 Task: Create Card Compliance Audit Preparation in Board Customer Feedback Management Software to Workspace Event Planning and Coordination. Create Card Business Travel Review in Board Product User Testing and Feedback to Workspace Event Planning and Coordination. Create Card Compliance Audit Execution in Board Market Analysis for Mergers and Acquisitions to Workspace Event Planning and Coordination
Action: Mouse moved to (242, 196)
Screenshot: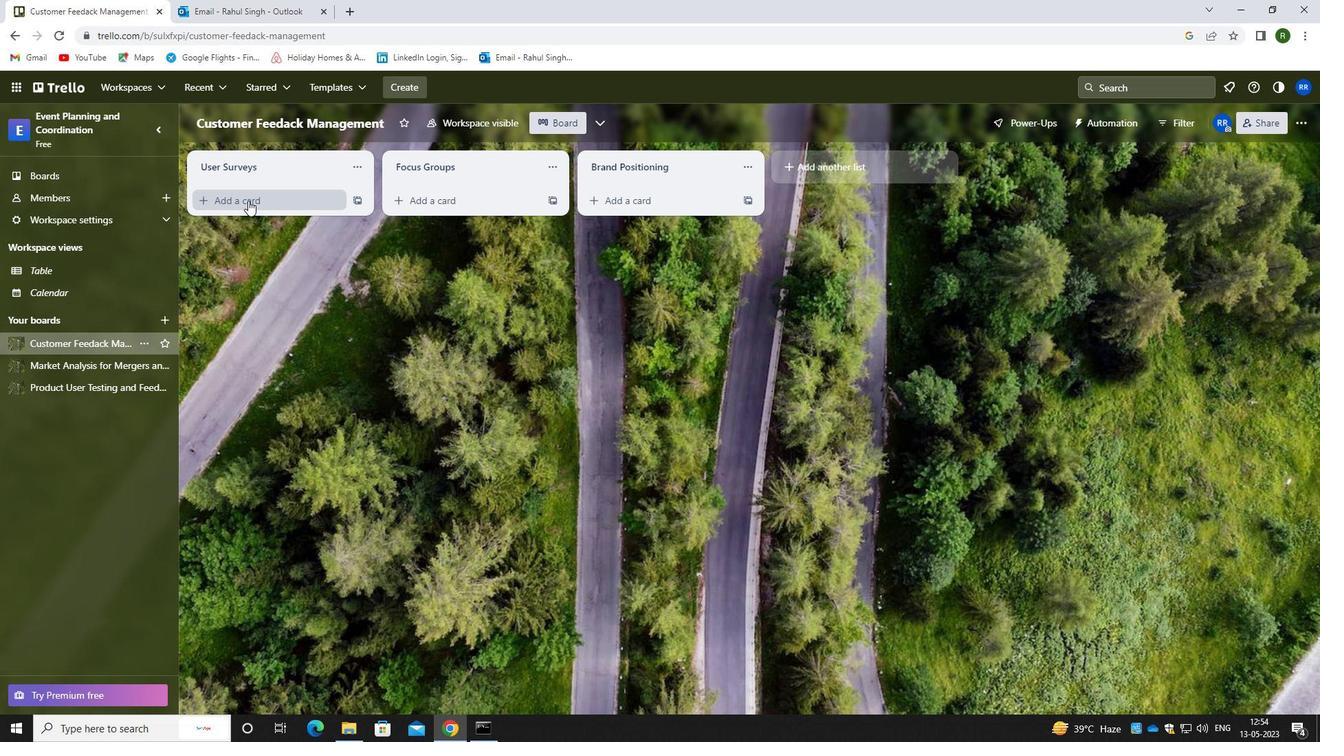 
Action: Mouse pressed left at (242, 196)
Screenshot: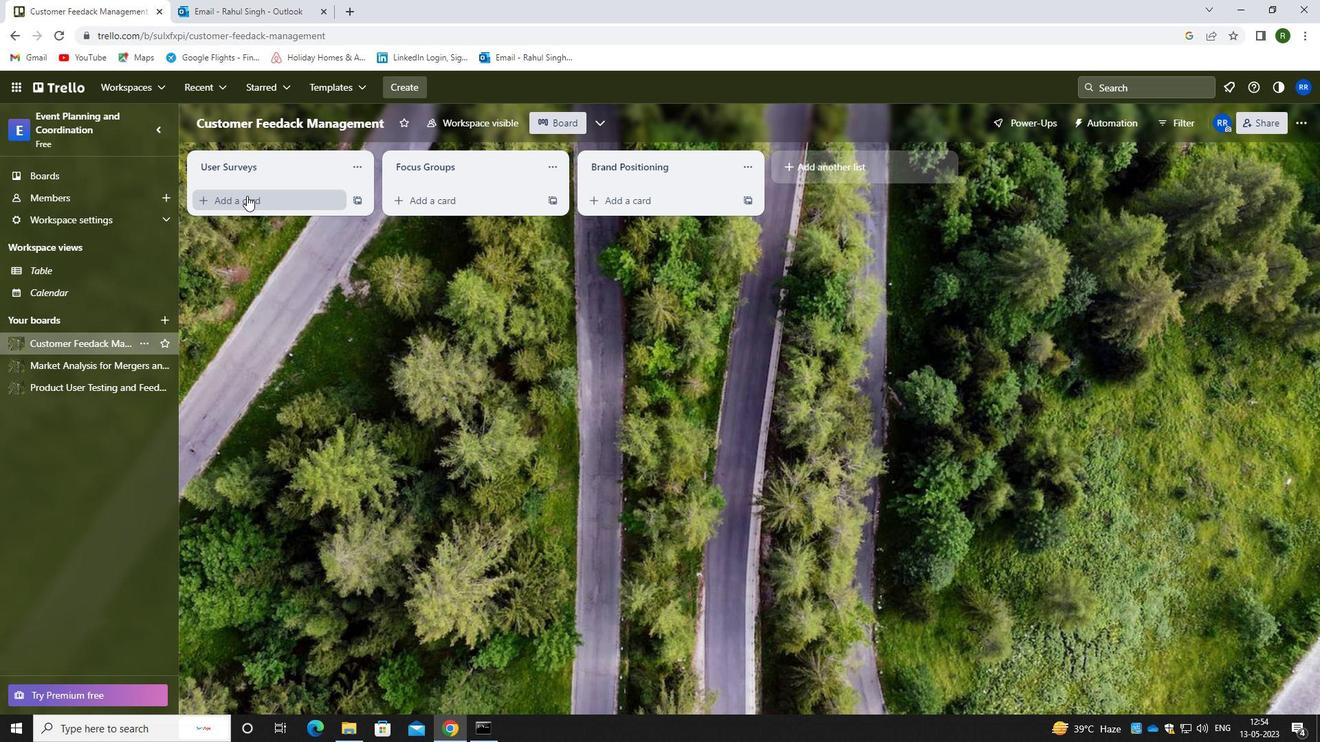
Action: Mouse moved to (253, 194)
Screenshot: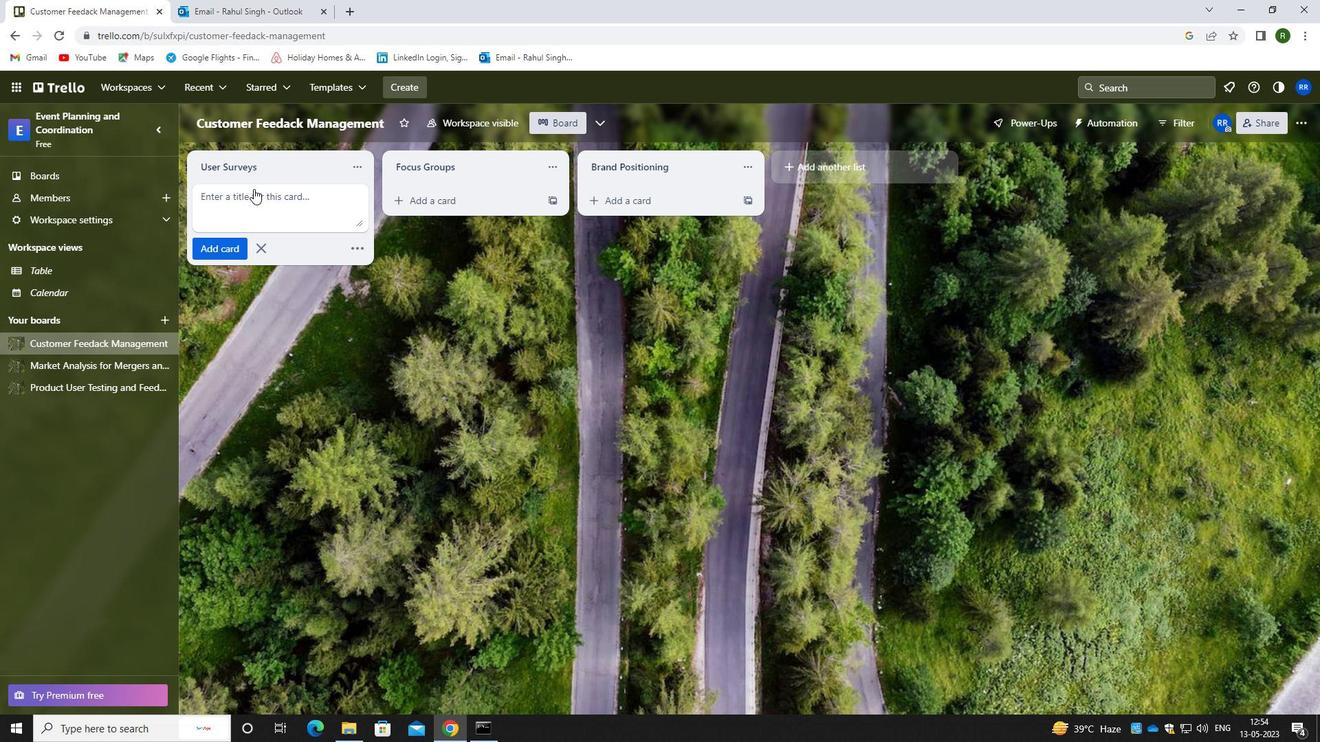 
Action: Key pressed <Key.caps_lock>c<Key.caps_lock>Ompliance<Key.space><Key.caps_lock>a<Key.caps_lock>udit<Key.space><Key.caps_lock>p<Key.caps_lock>reparation
Screenshot: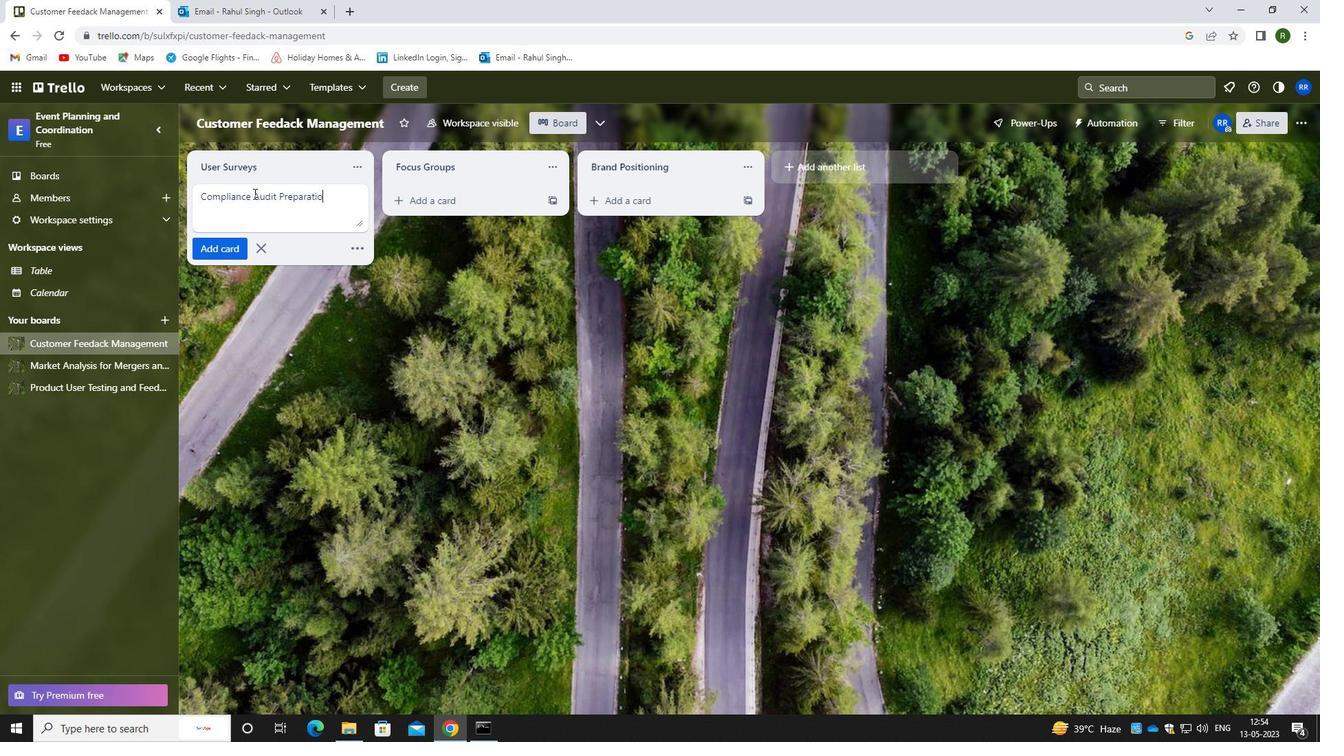 
Action: Mouse moved to (214, 253)
Screenshot: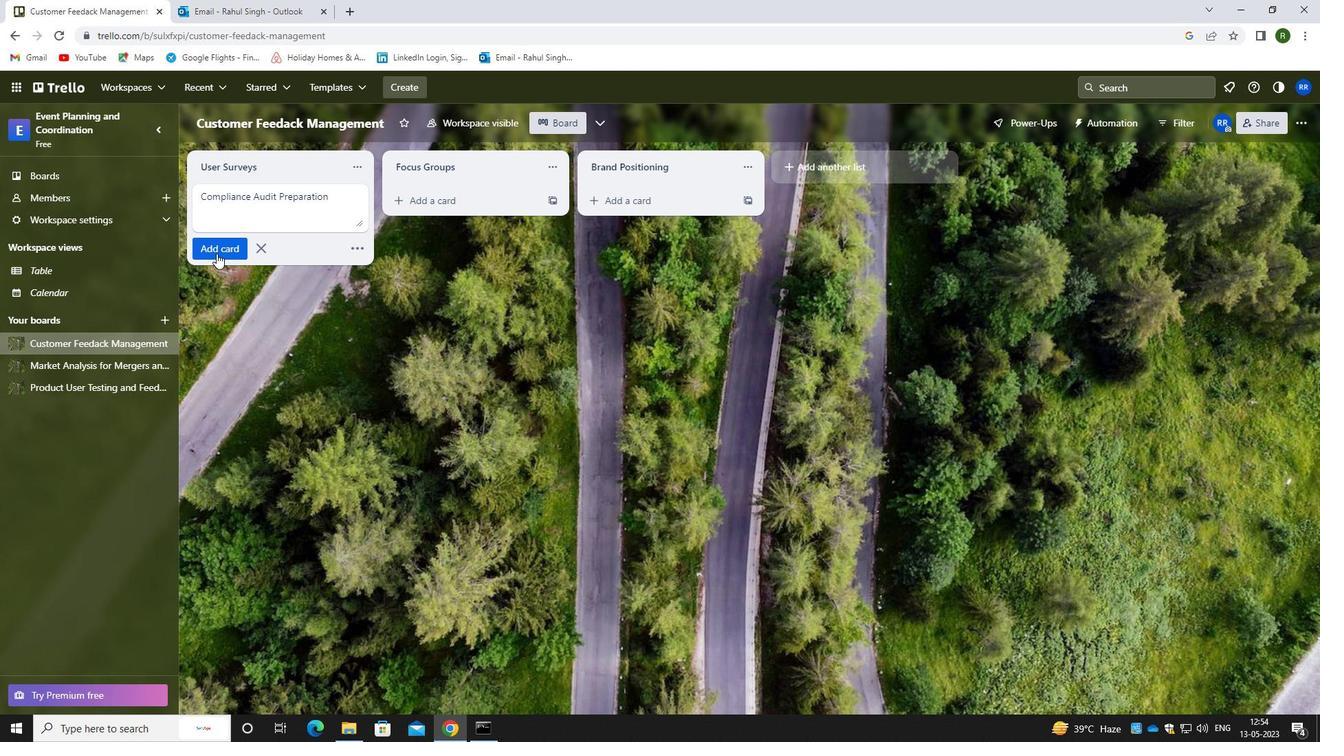 
Action: Mouse pressed left at (214, 253)
Screenshot: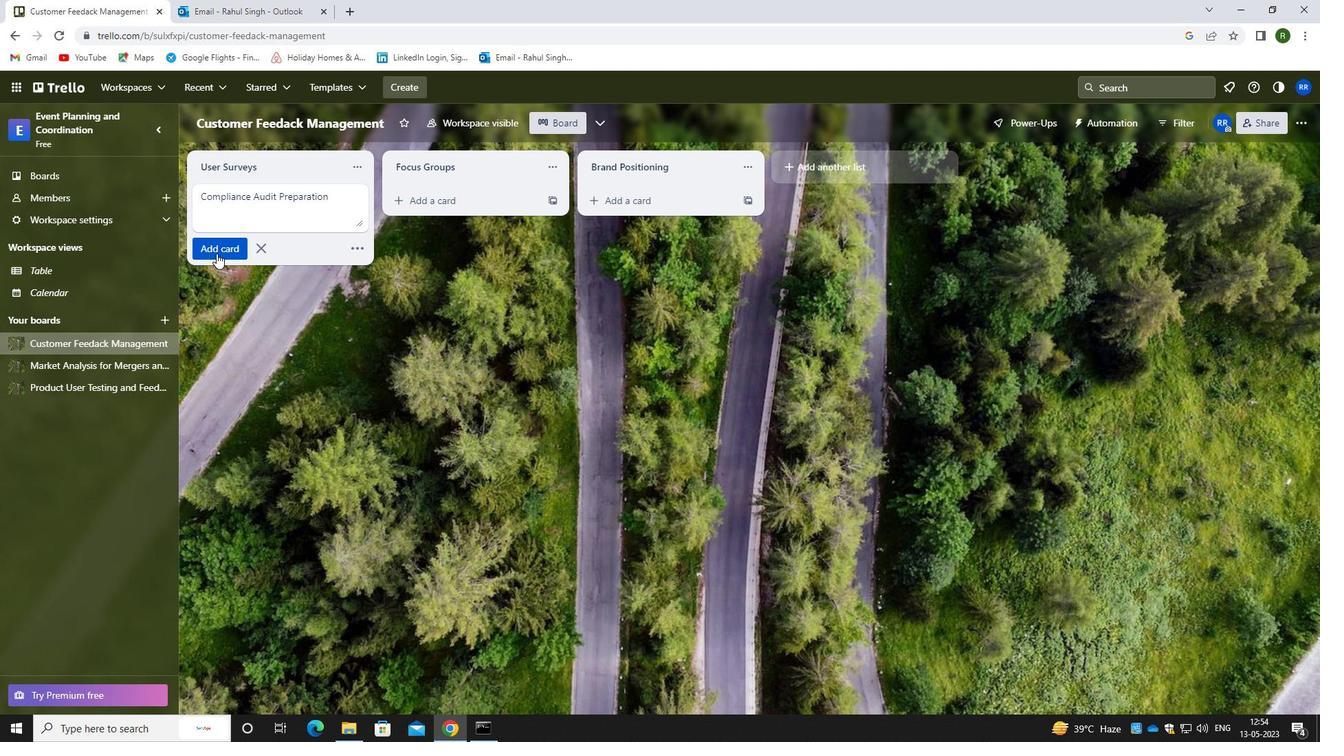 
Action: Mouse moved to (76, 384)
Screenshot: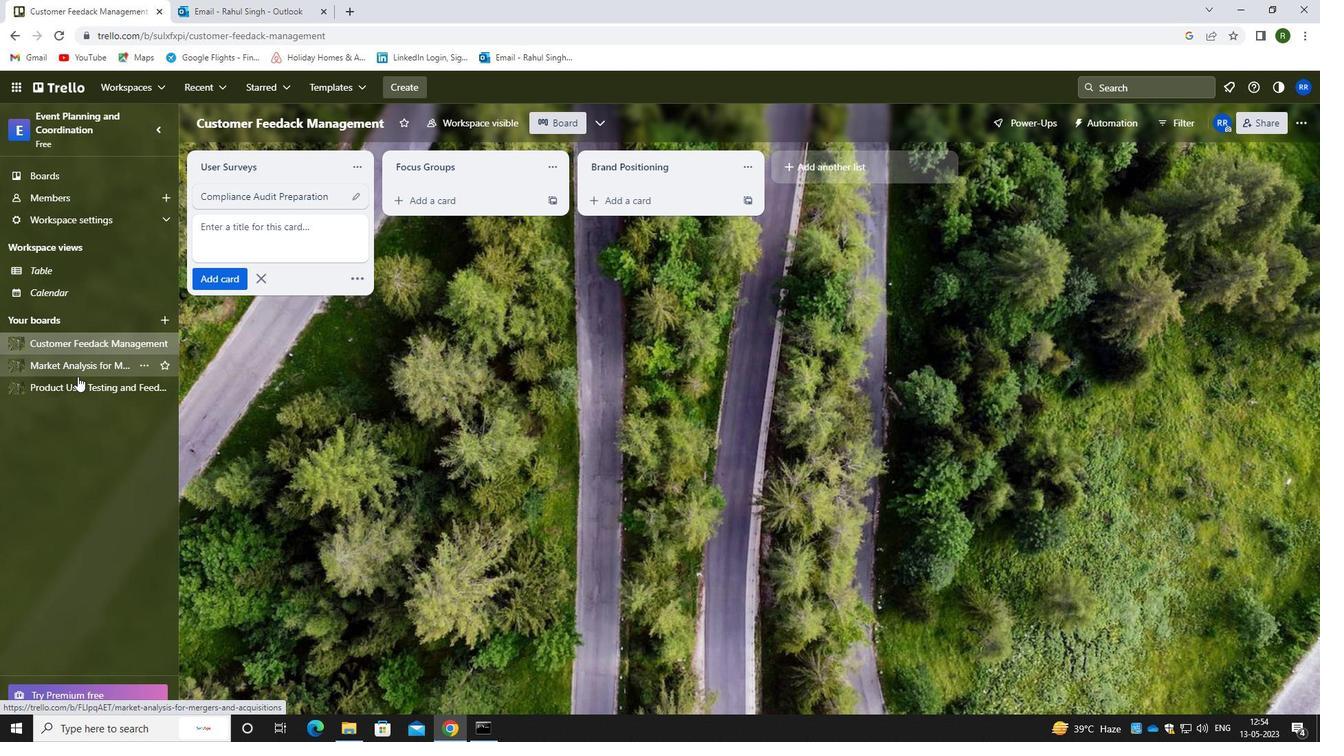 
Action: Mouse pressed left at (76, 384)
Screenshot: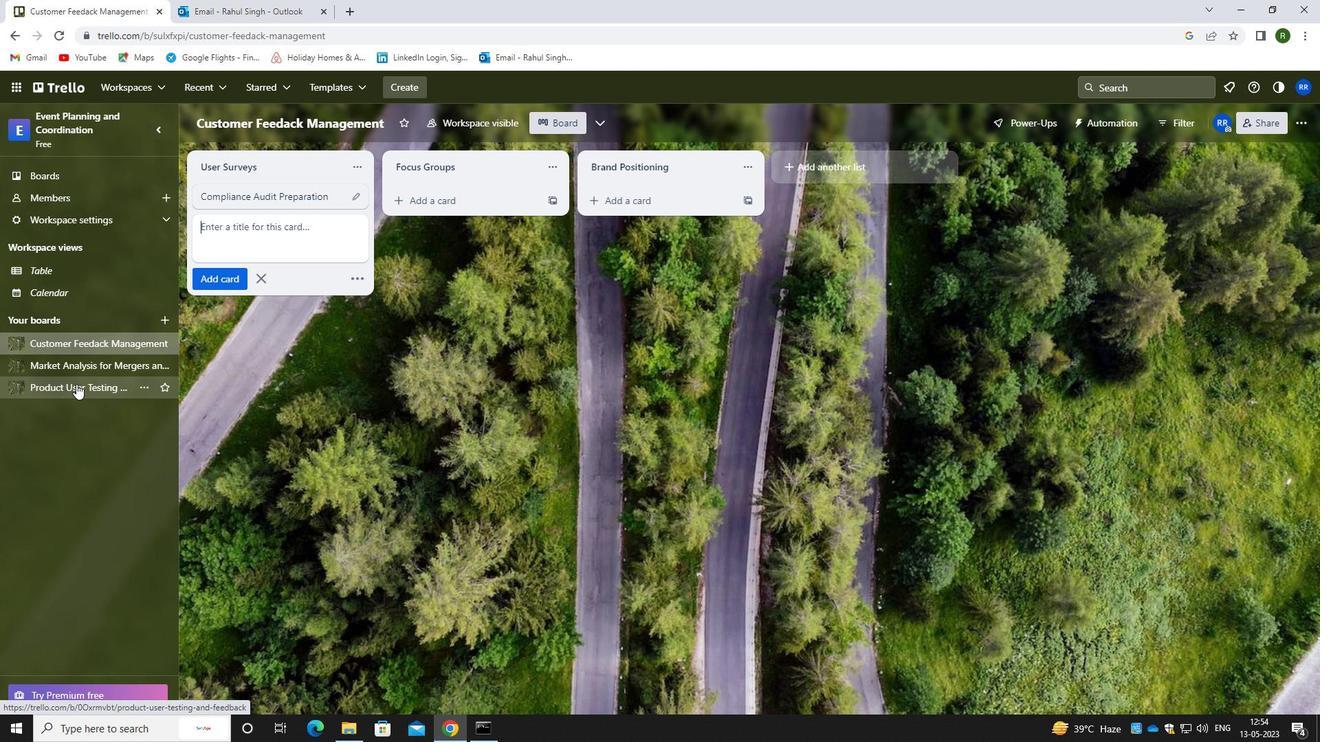 
Action: Mouse moved to (244, 218)
Screenshot: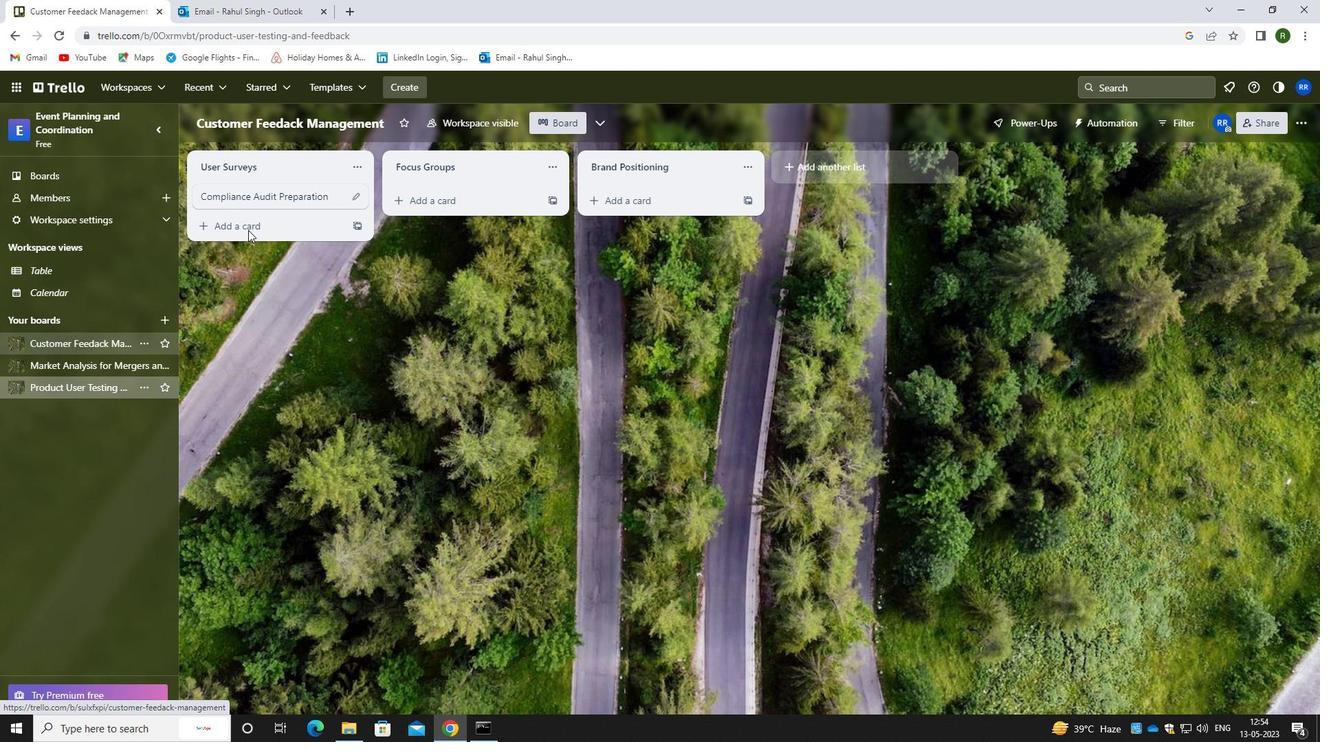 
Action: Mouse pressed left at (244, 218)
Screenshot: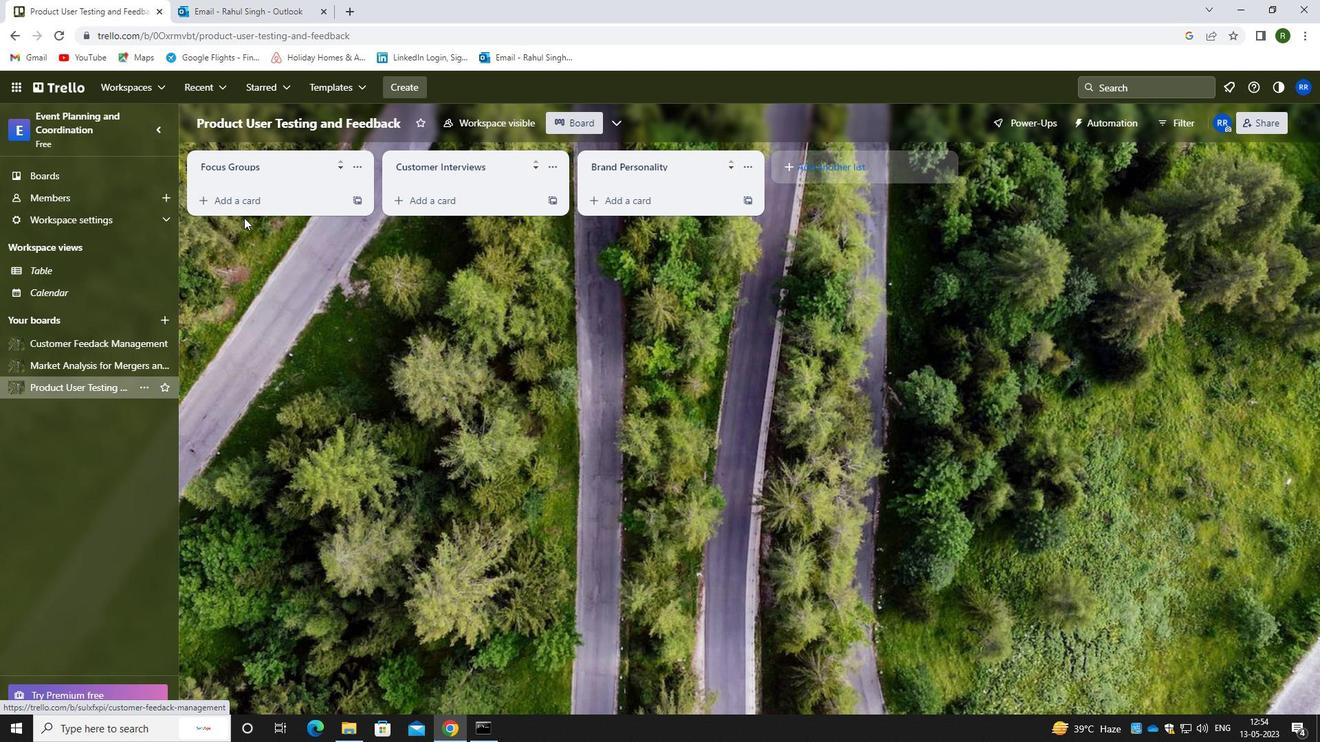 
Action: Mouse moved to (246, 199)
Screenshot: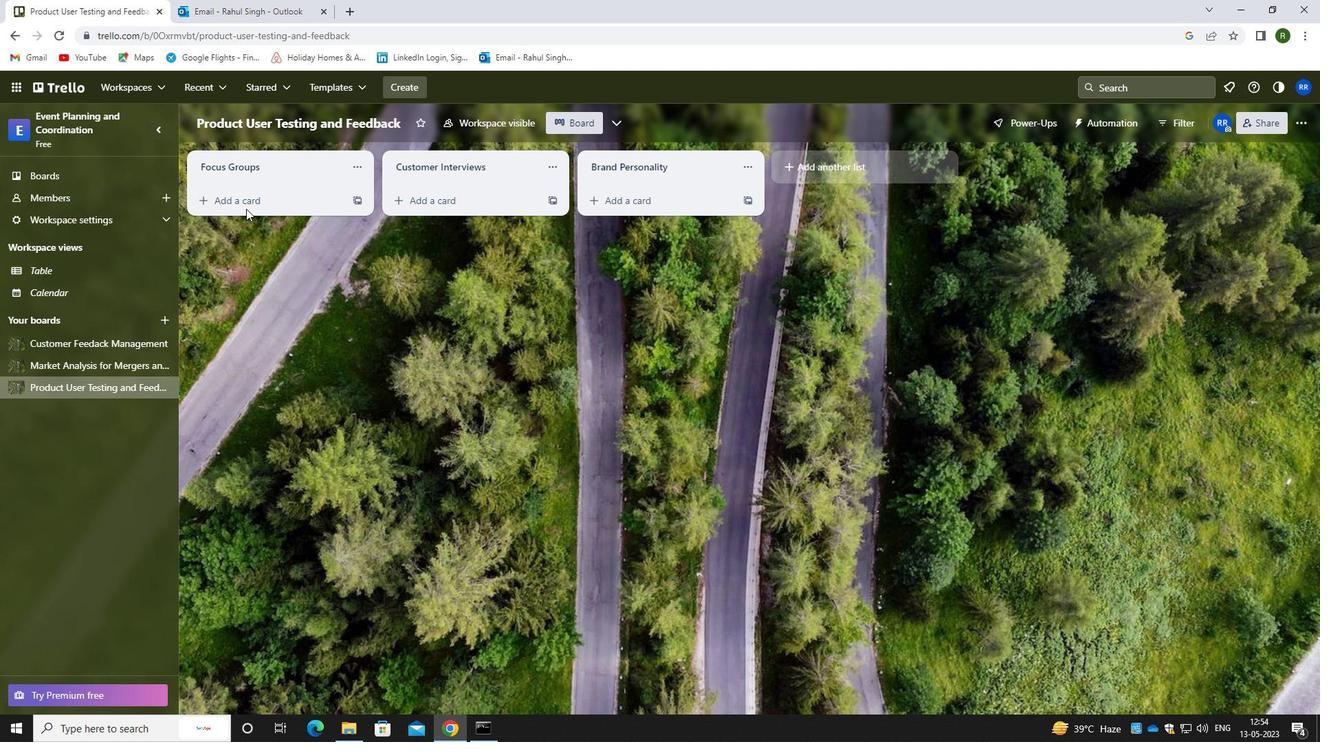 
Action: Mouse pressed left at (246, 199)
Screenshot: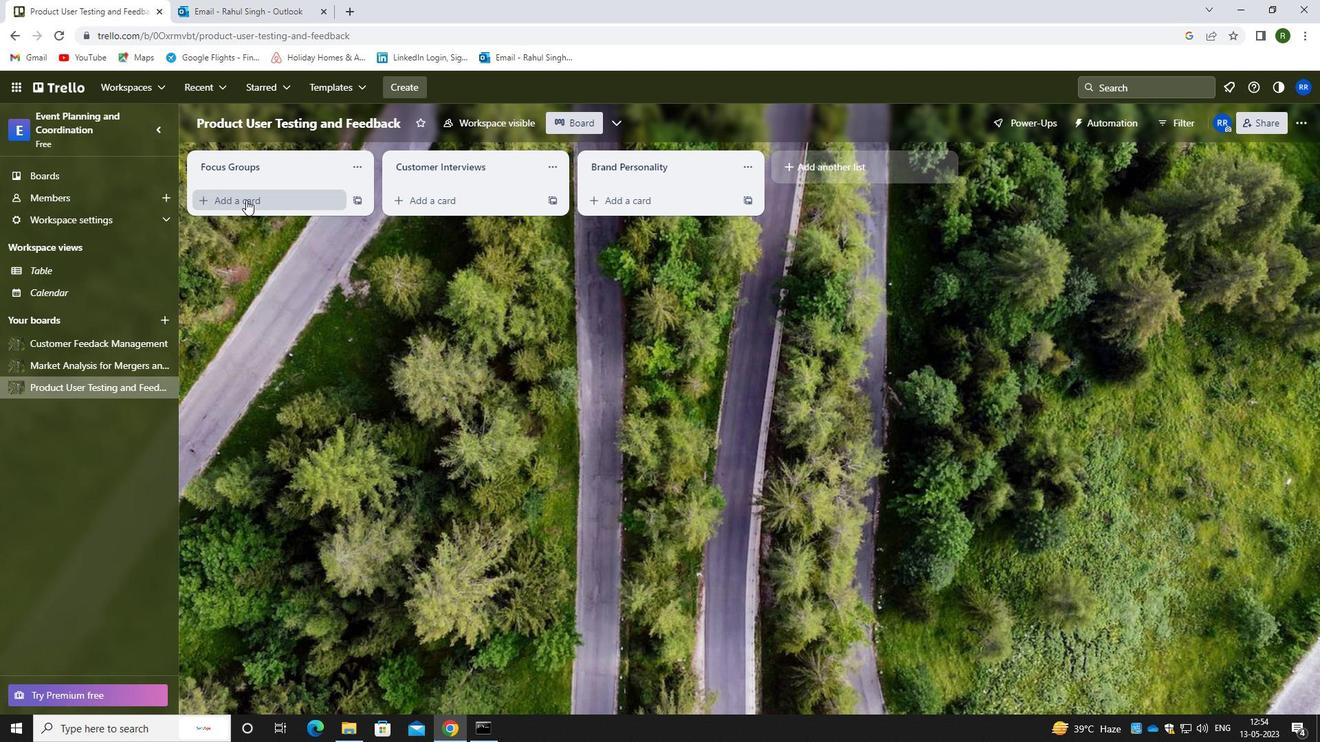 
Action: Mouse moved to (247, 213)
Screenshot: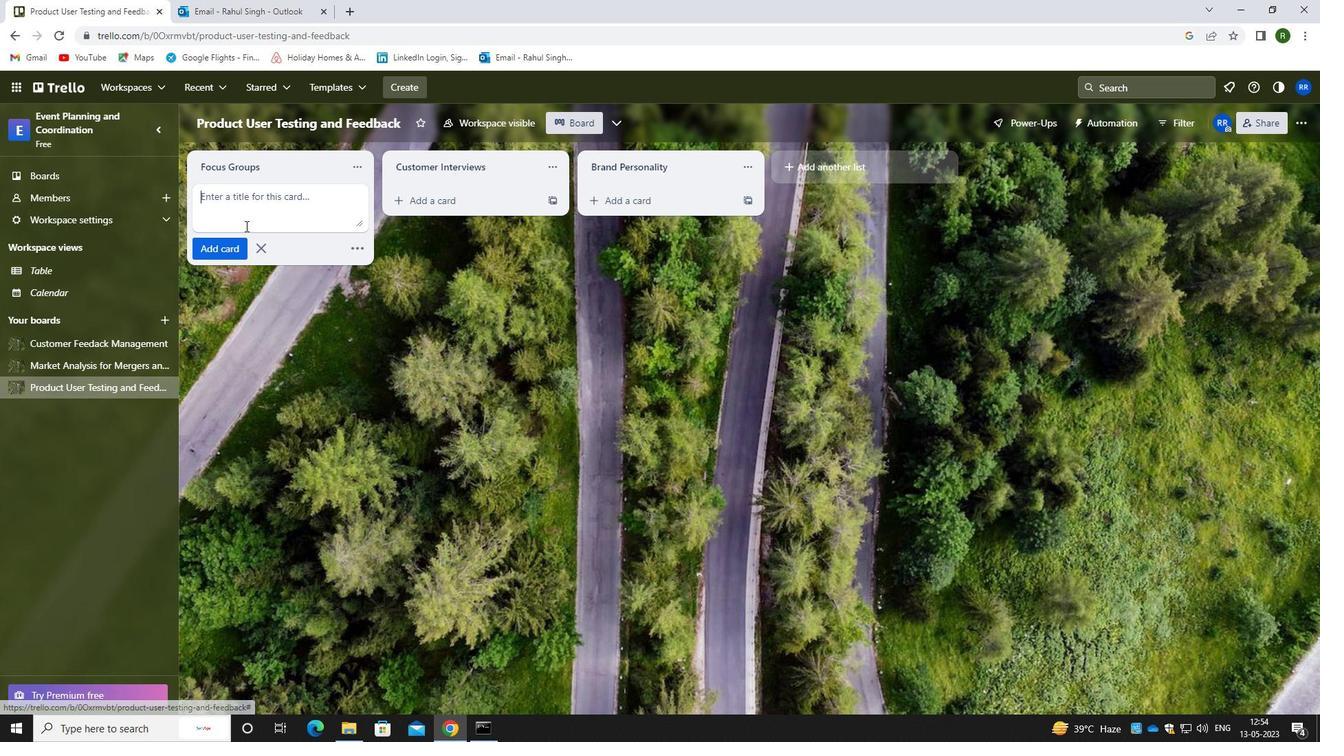 
Action: Mouse pressed left at (247, 213)
Screenshot: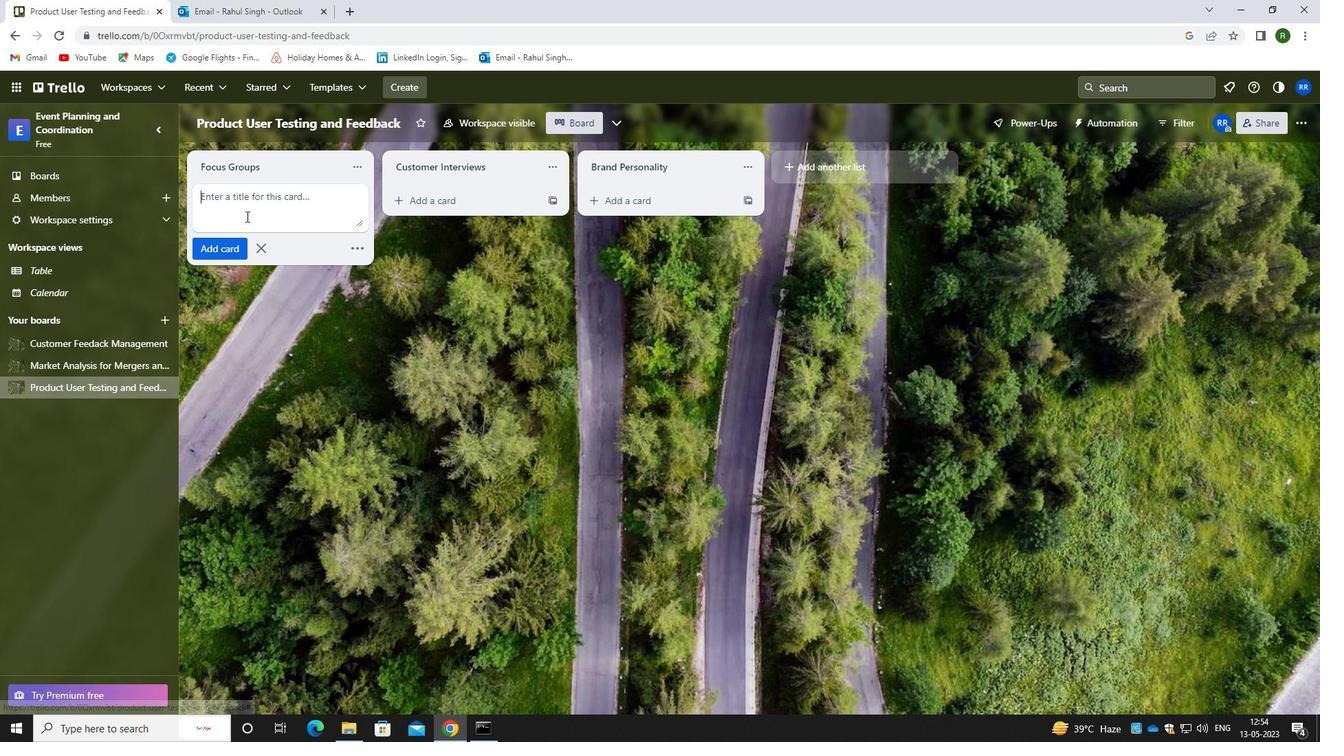 
Action: Key pressed <Key.caps_lock>b<Key.caps_lock>usiness<Key.space><Key.caps_lock>t<Key.caps_lock>ravel<Key.space><Key.caps_lock>r<Key.caps_lock>eview
Screenshot: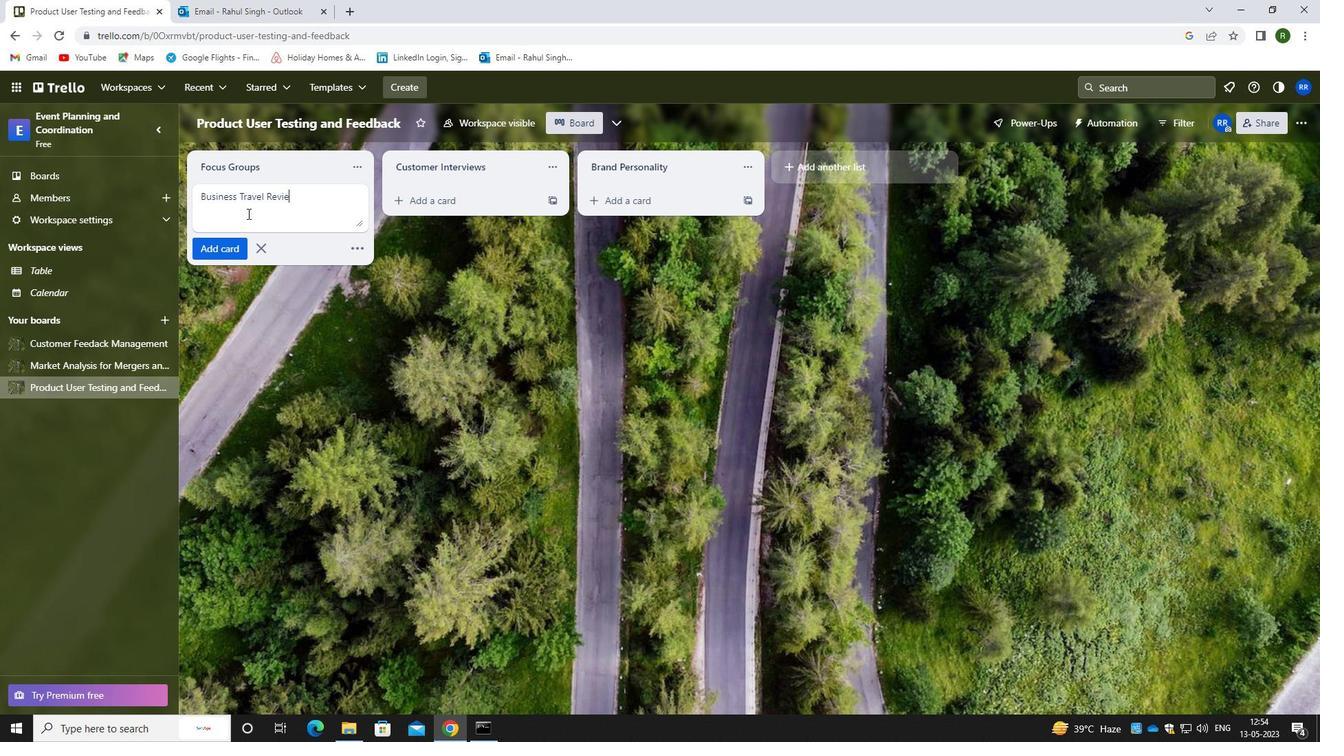 
Action: Mouse moved to (221, 249)
Screenshot: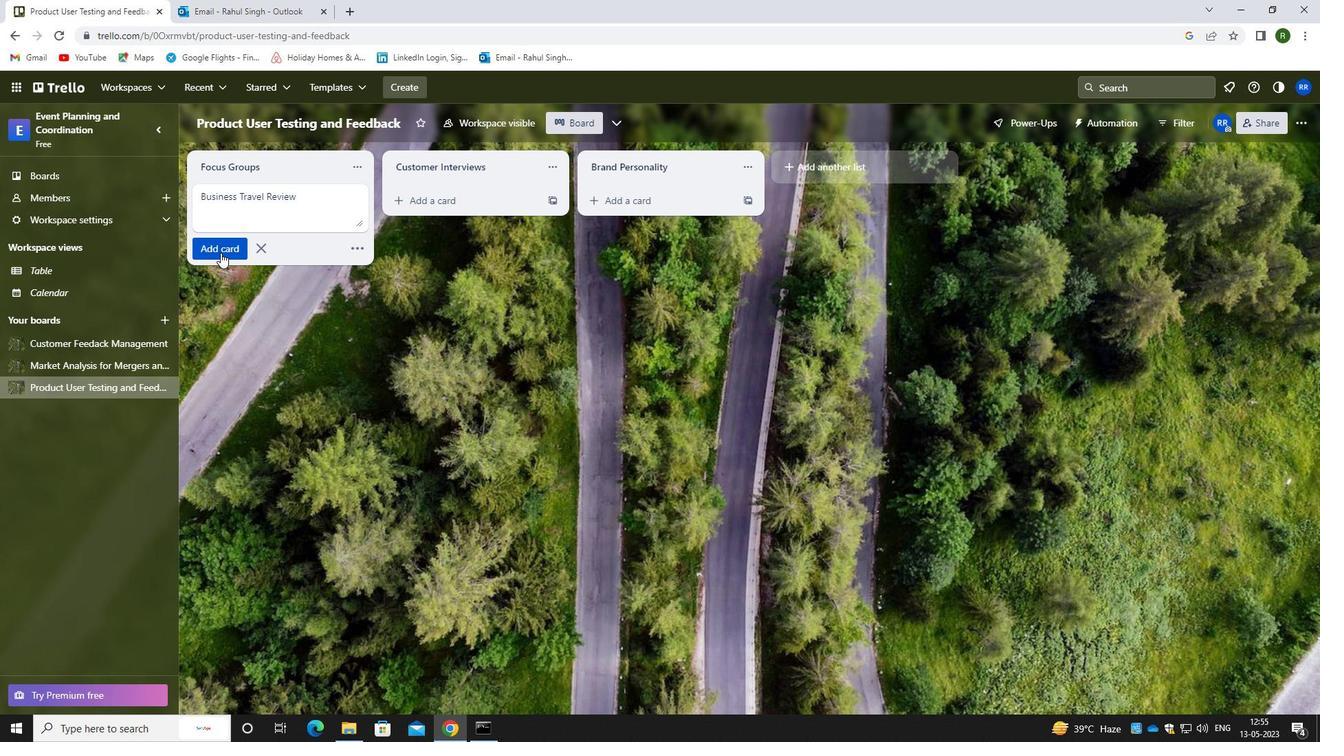 
Action: Mouse pressed left at (221, 249)
Screenshot: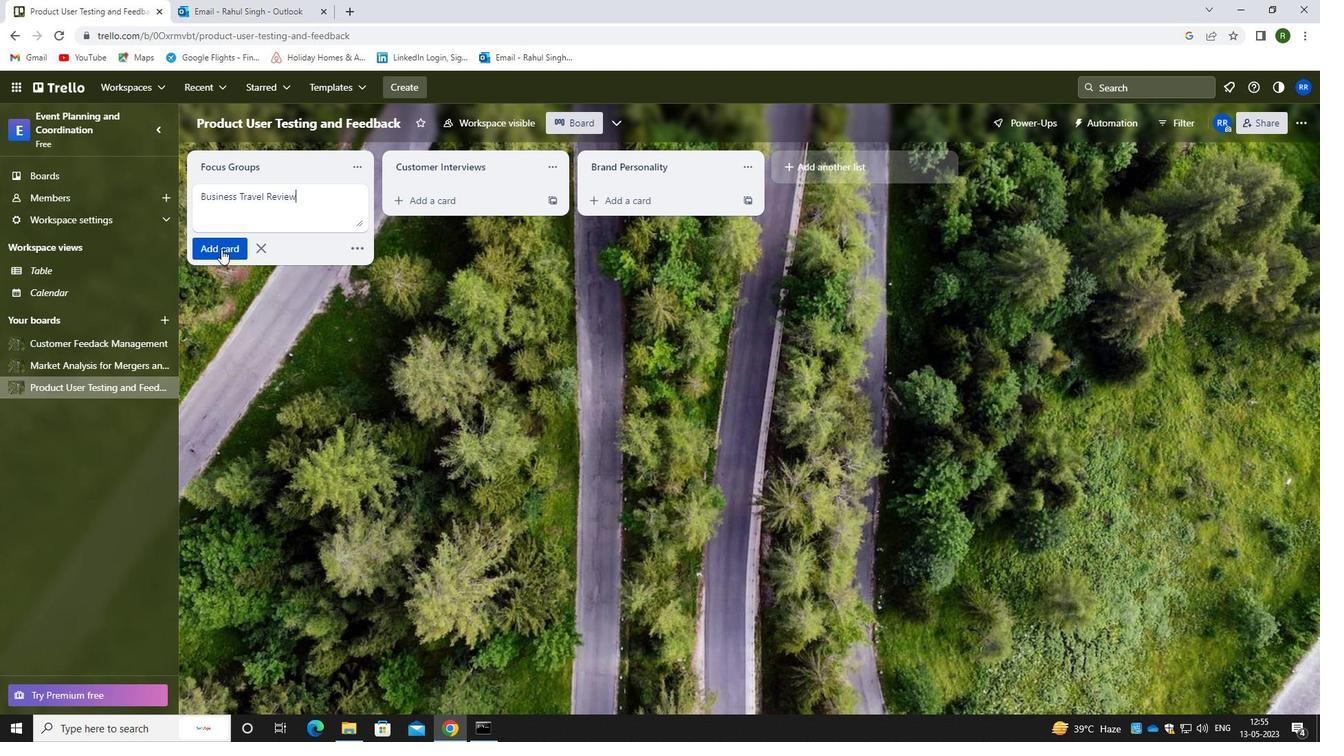 
Action: Mouse moved to (90, 367)
Screenshot: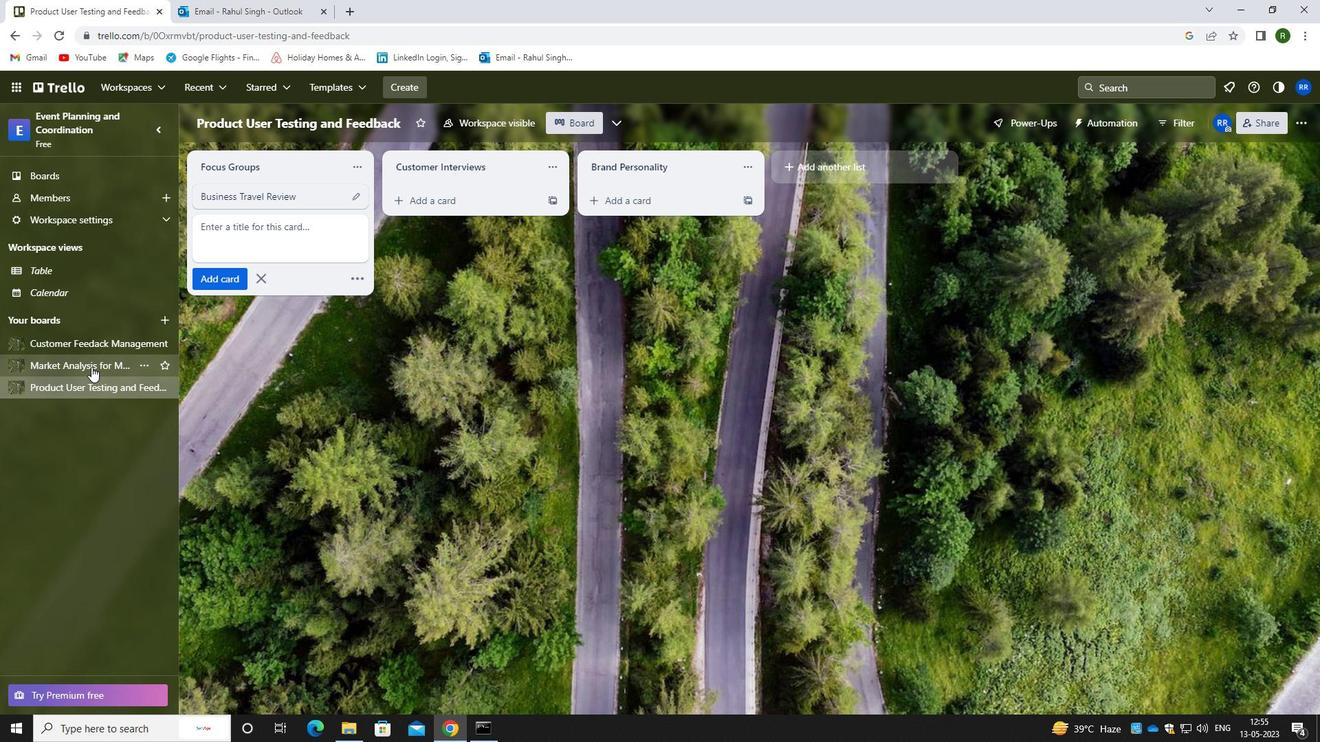 
Action: Mouse pressed left at (90, 367)
Screenshot: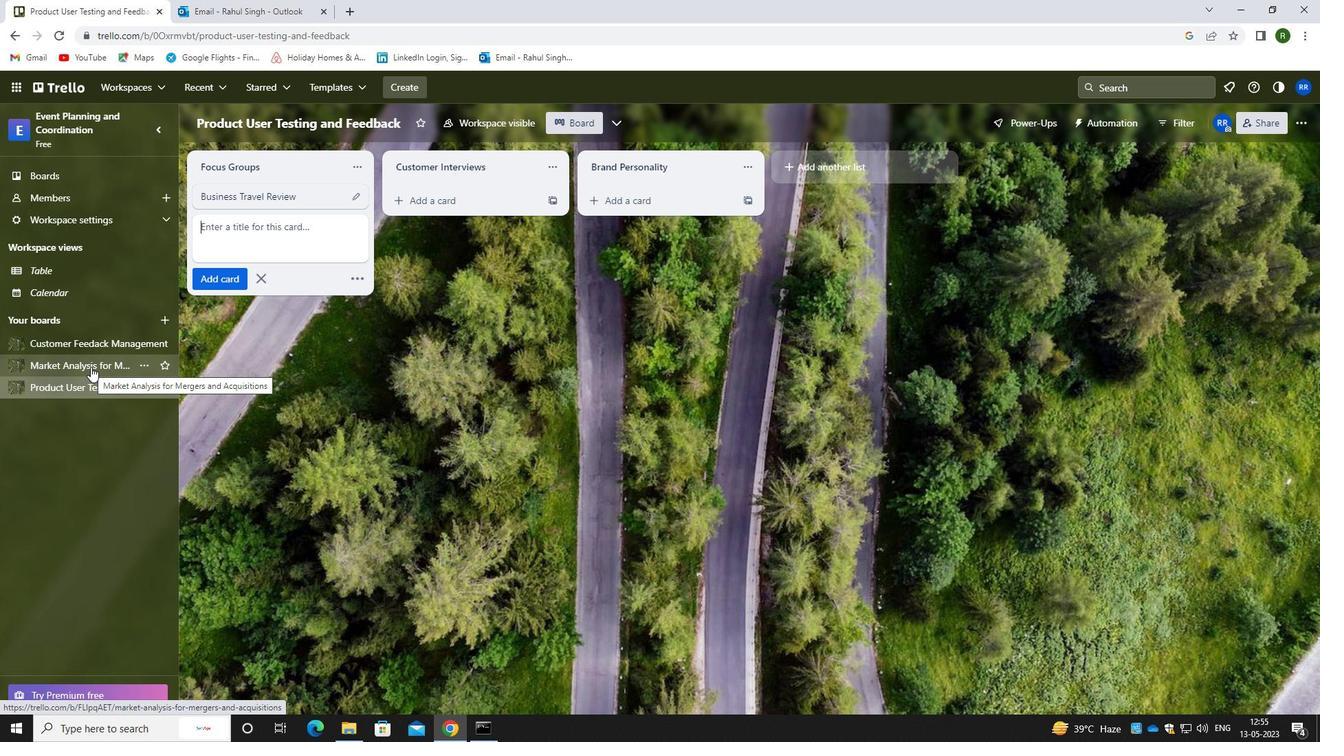 
Action: Mouse moved to (240, 200)
Screenshot: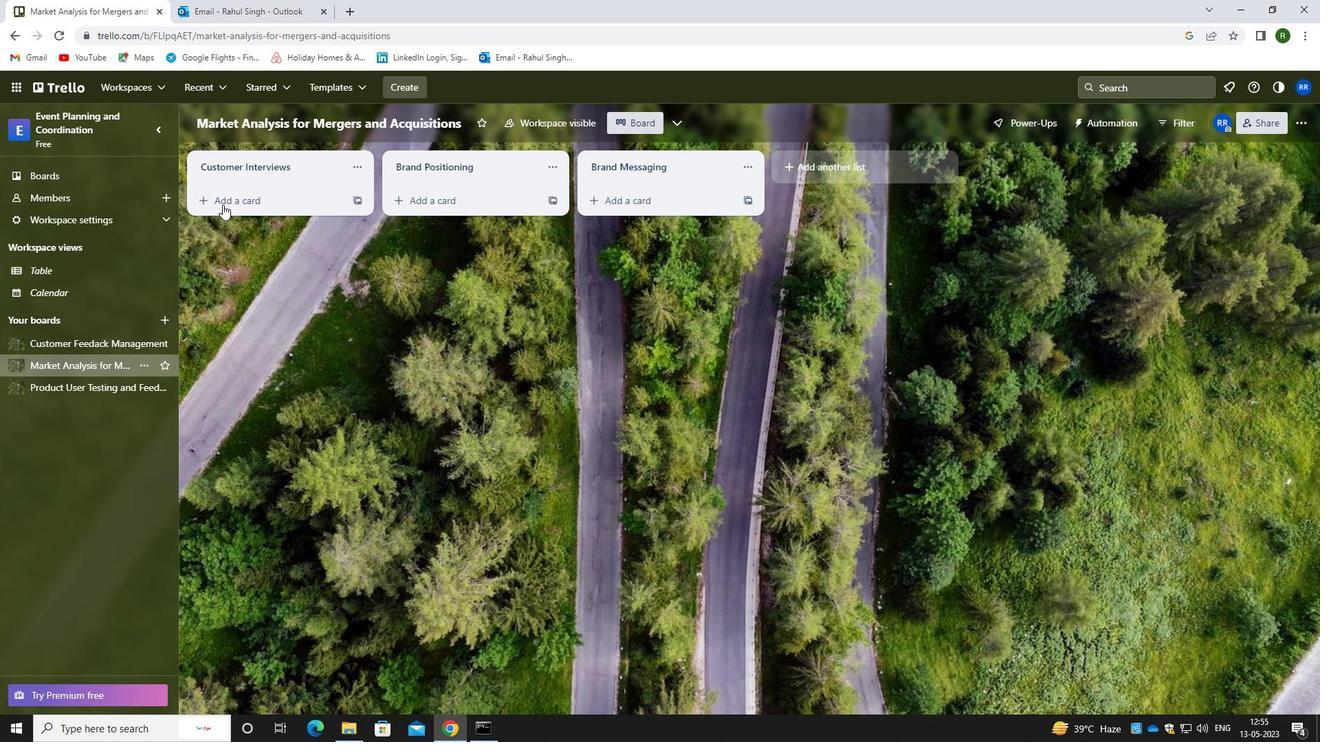
Action: Mouse pressed left at (240, 200)
Screenshot: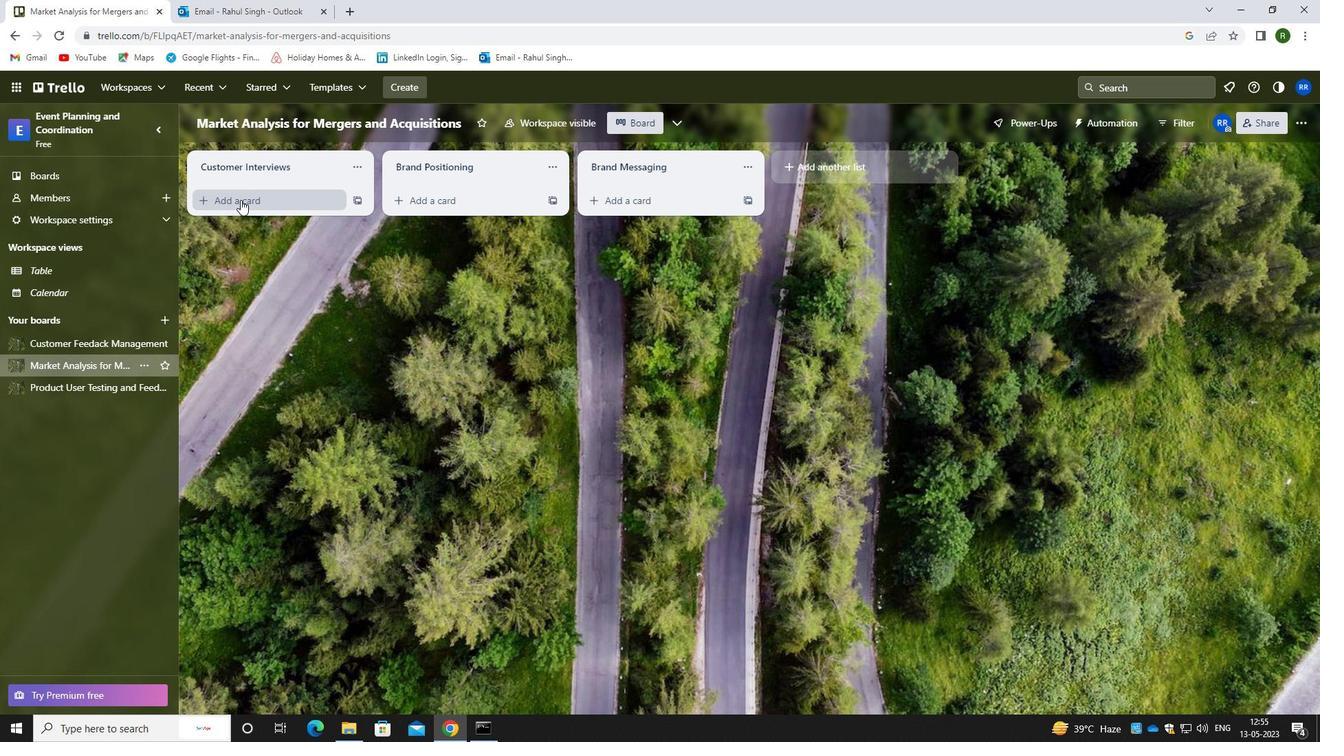 
Action: Mouse moved to (248, 214)
Screenshot: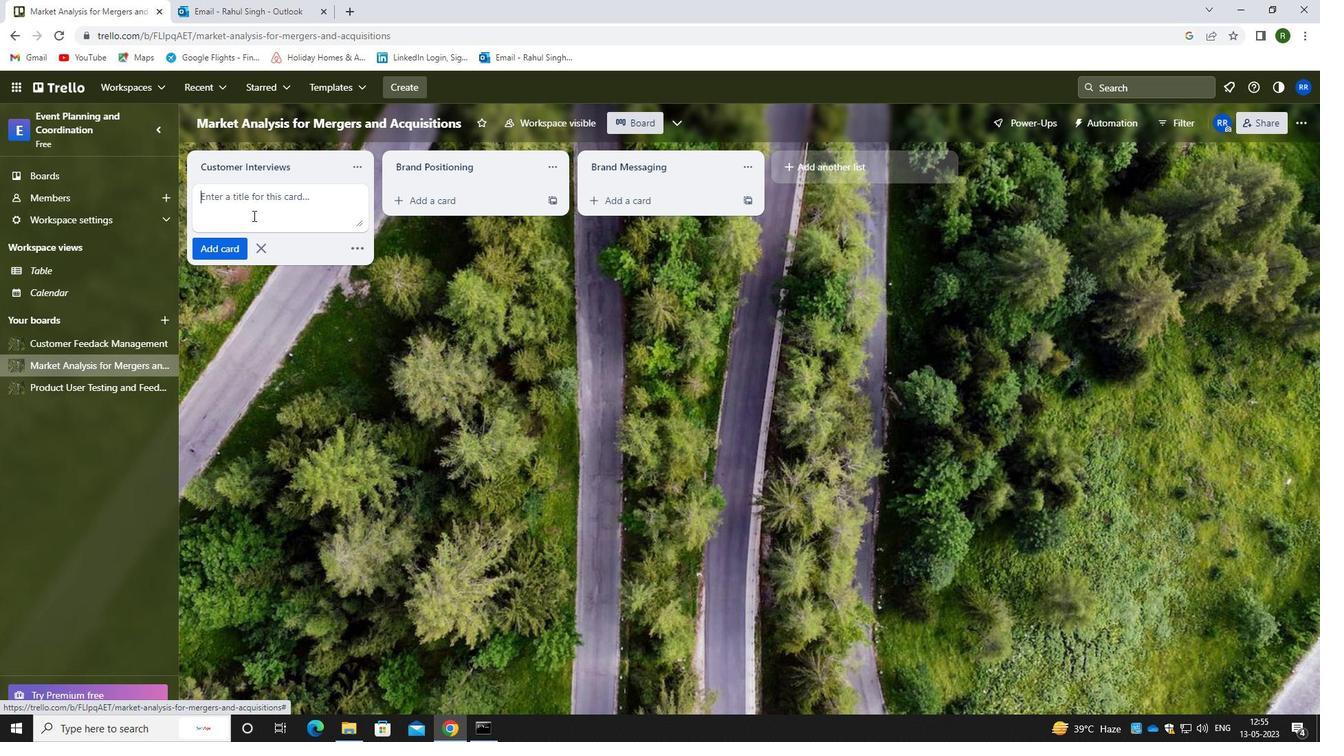 
Action: Mouse pressed left at (248, 214)
Screenshot: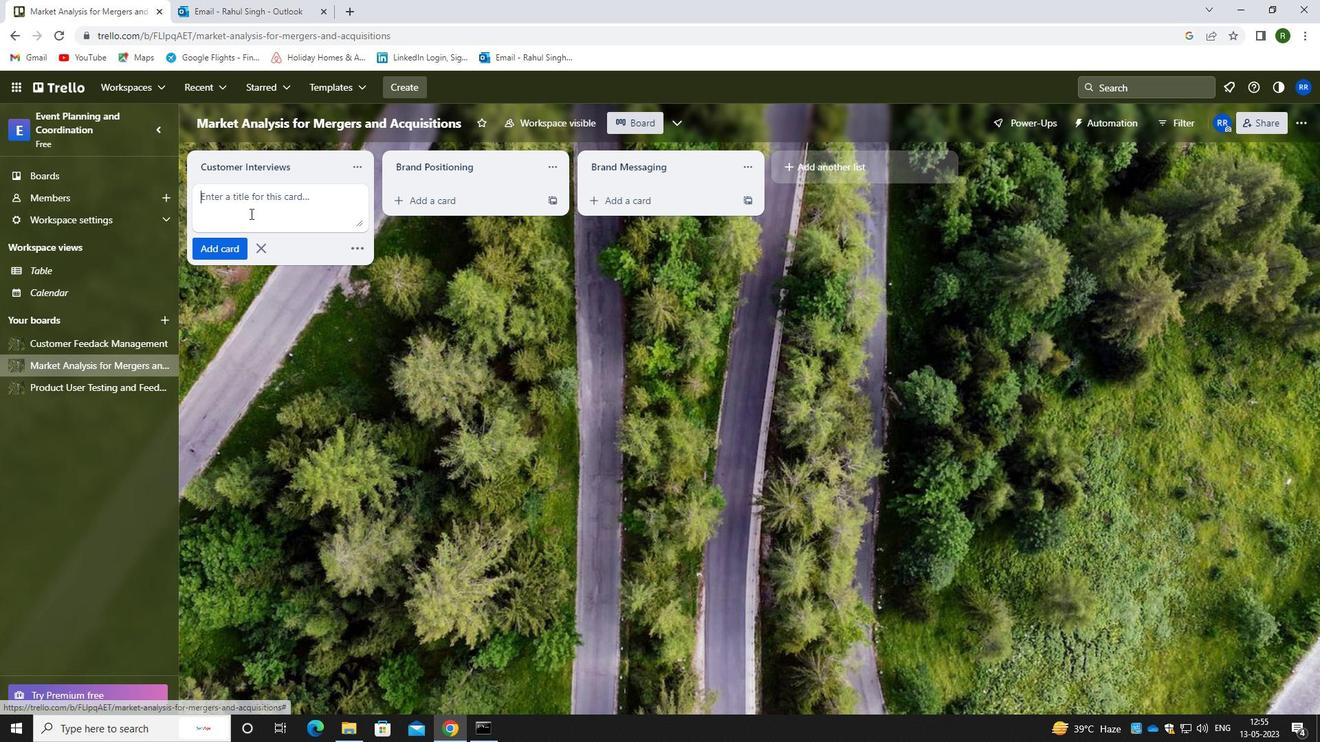
Action: Key pressed <Key.caps_lock>c<Key.caps_lock>ompliance<Key.space><Key.caps_lock>a<Key.caps_lock>udit<Key.space><Key.caps_lock>e<Key.caps_lock>xecution
Screenshot: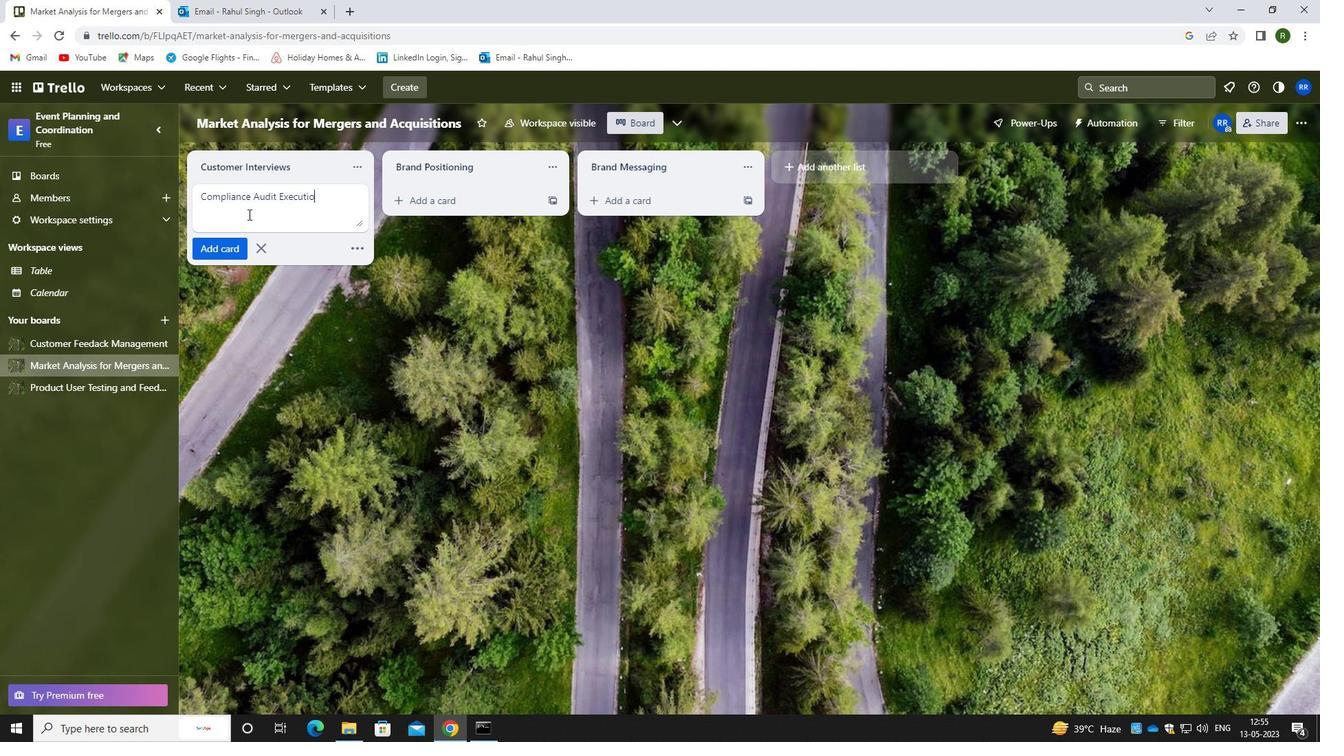 
Action: Mouse moved to (211, 244)
Screenshot: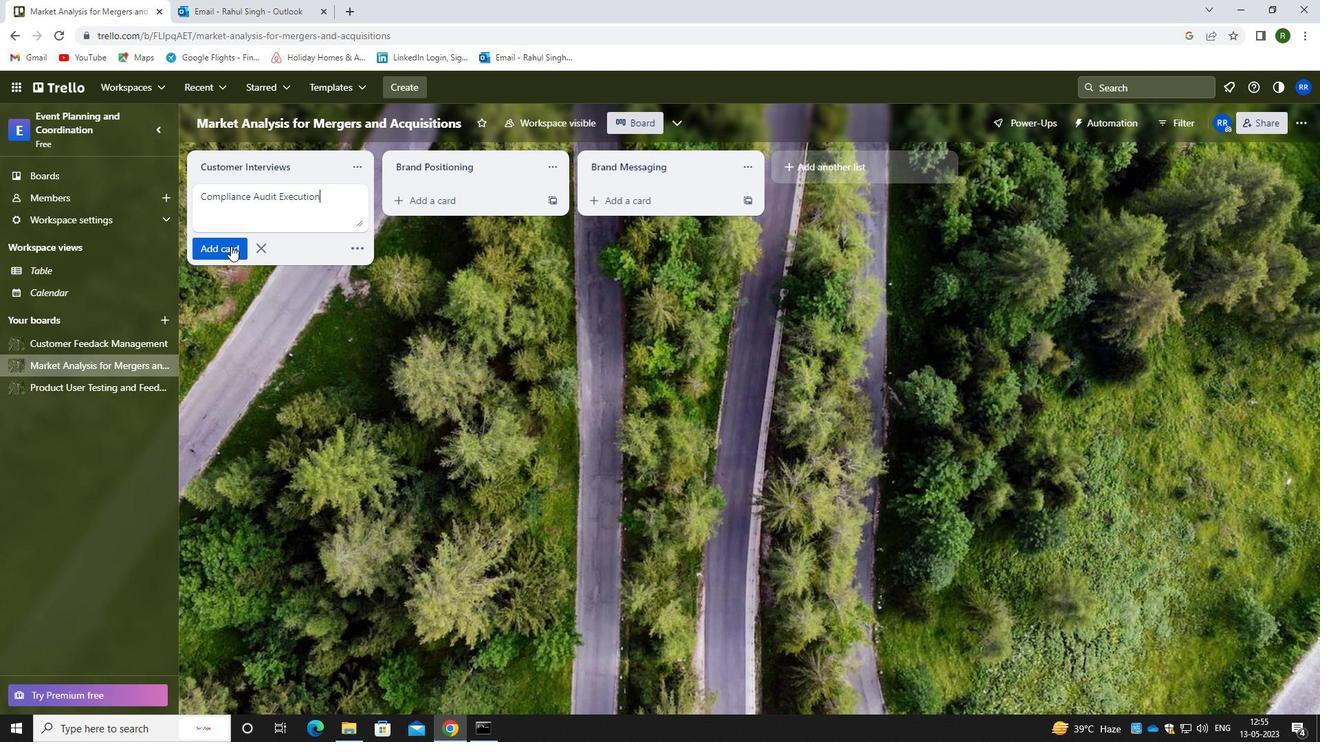 
Action: Mouse pressed left at (211, 244)
Screenshot: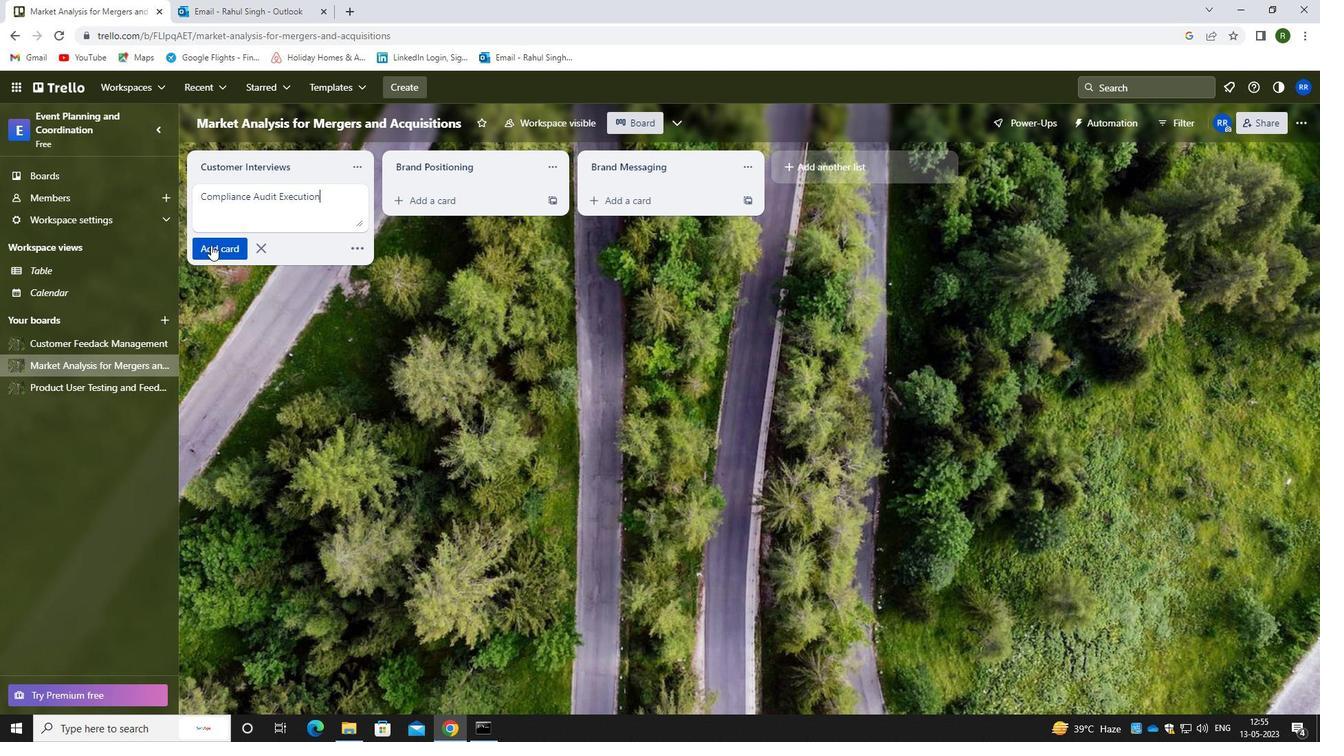 
Action: Mouse moved to (280, 407)
Screenshot: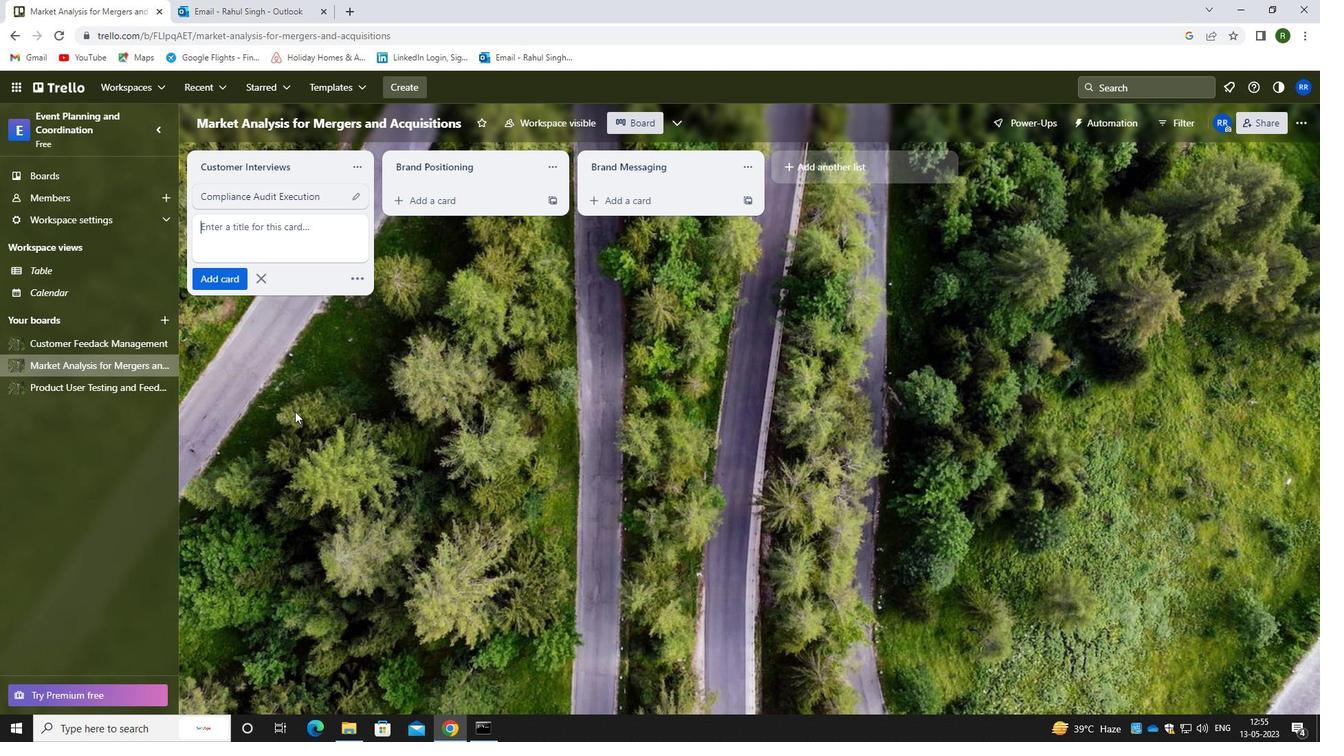 
Action: Mouse pressed left at (280, 407)
Screenshot: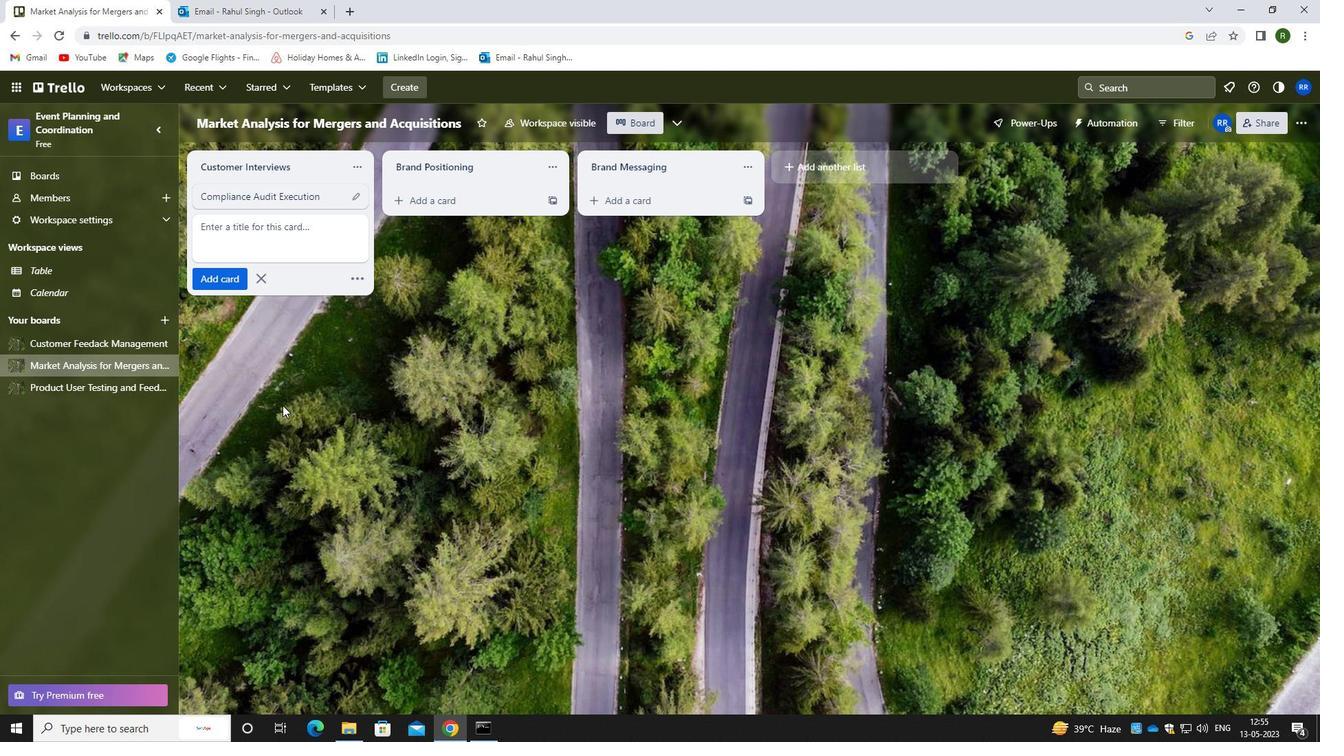 
Action: Mouse moved to (280, 410)
Screenshot: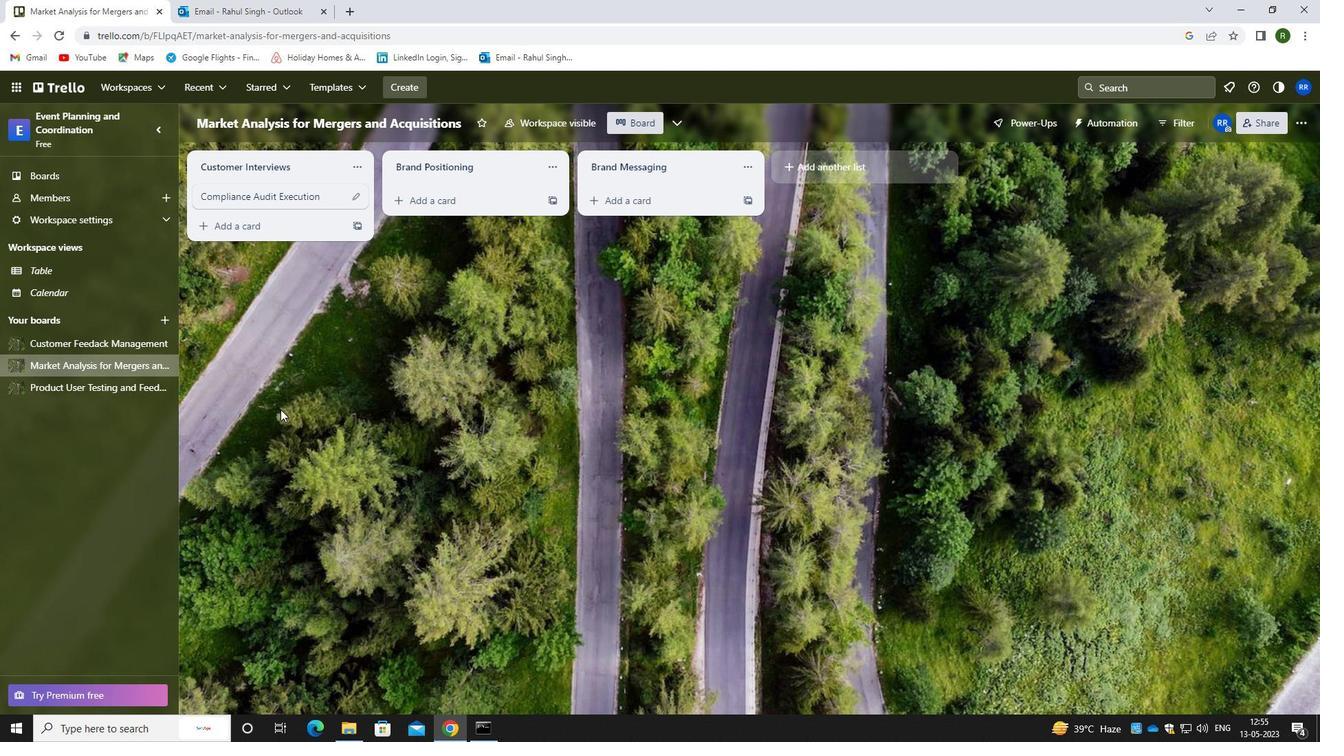 
